 Task: Select Alcohol. Add to cart, from Sonny''s Liquor for 2696 Buckhannan Avenue, Syracuse, New York 13202, Cell Number 315-426-1559, following items : S8. Garden Salad_x000D_
 - 1, Honey Garlic Chicken Wings_x000D_
 - 1, Egg Drop with Mushroom Soup_x000D_
 - 1, Sapporo (355ml)_x000D_
 - 4, General Tao Chicken_x000D_
 - 1
Action: Mouse moved to (484, 125)
Screenshot: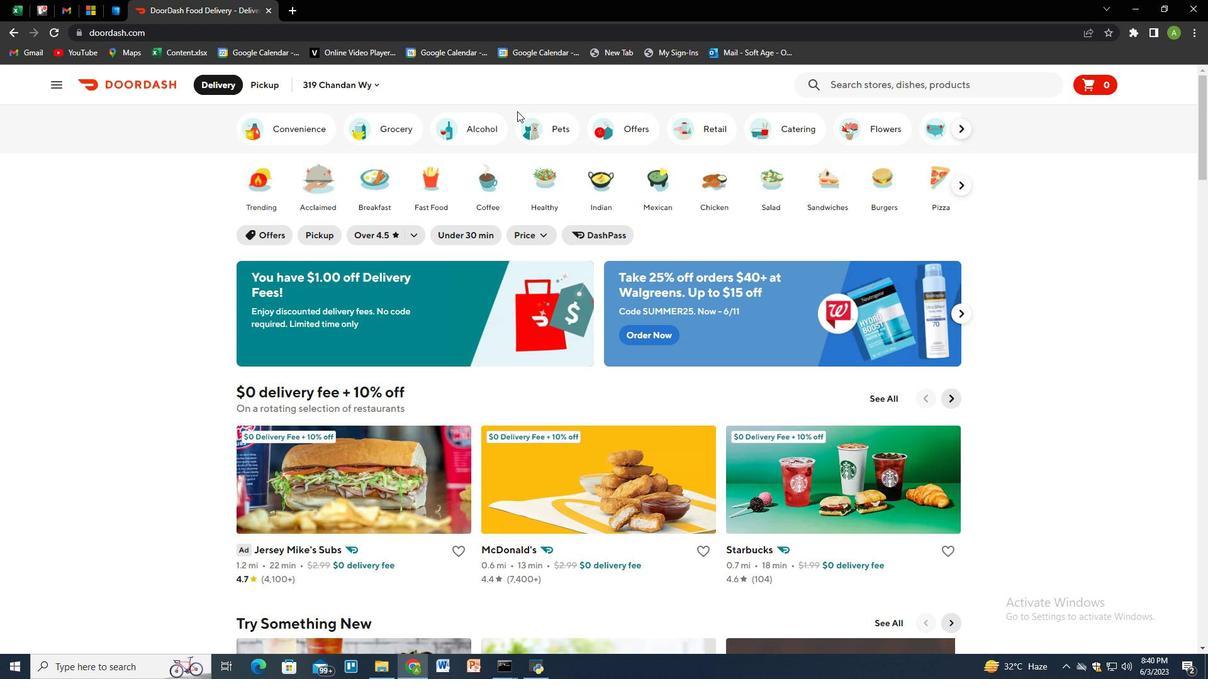 
Action: Mouse pressed left at (484, 125)
Screenshot: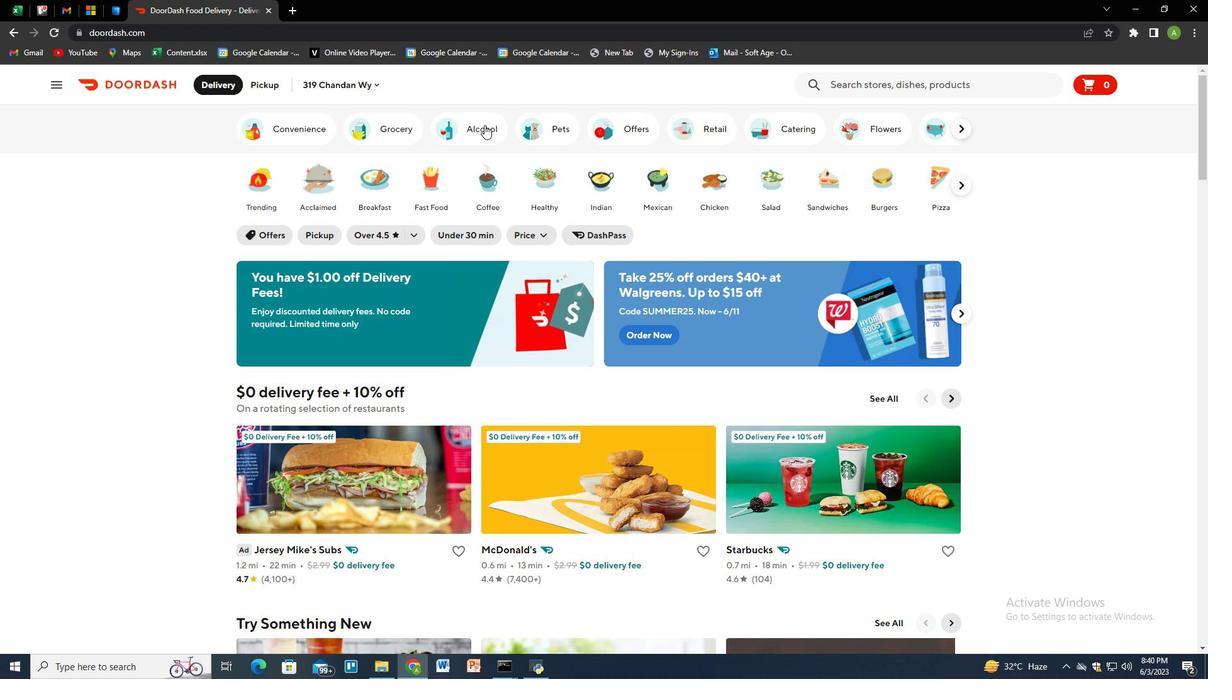 
Action: Mouse moved to (869, 86)
Screenshot: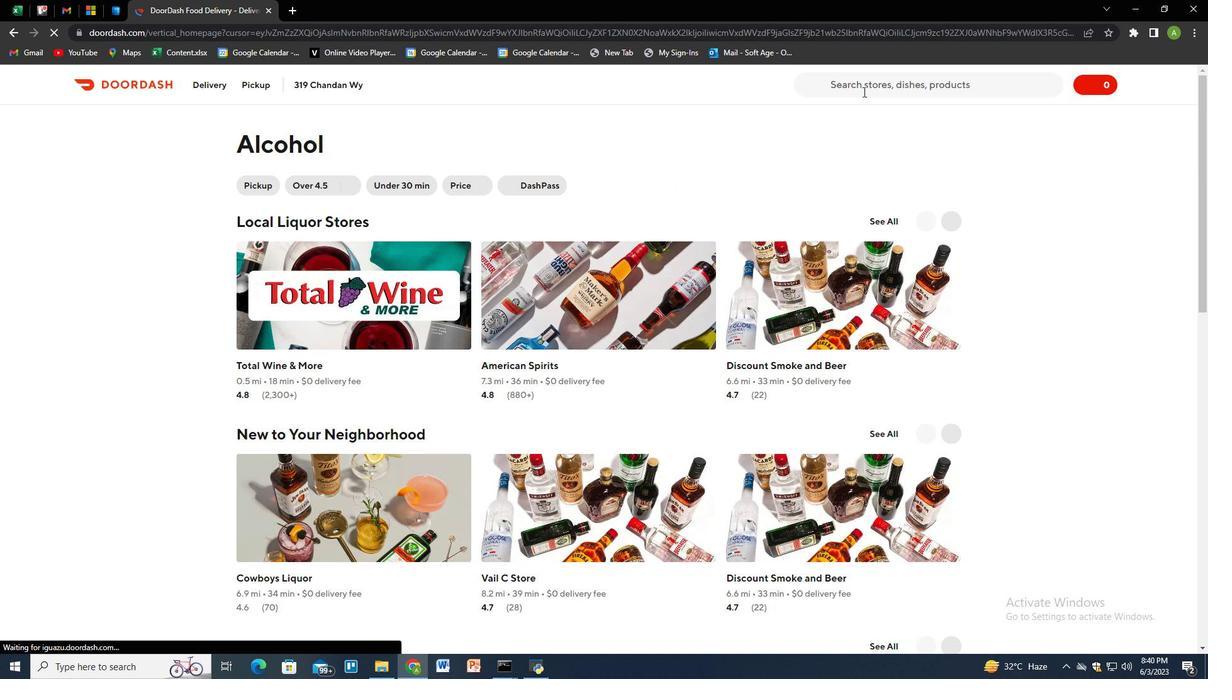 
Action: Mouse pressed left at (869, 86)
Screenshot: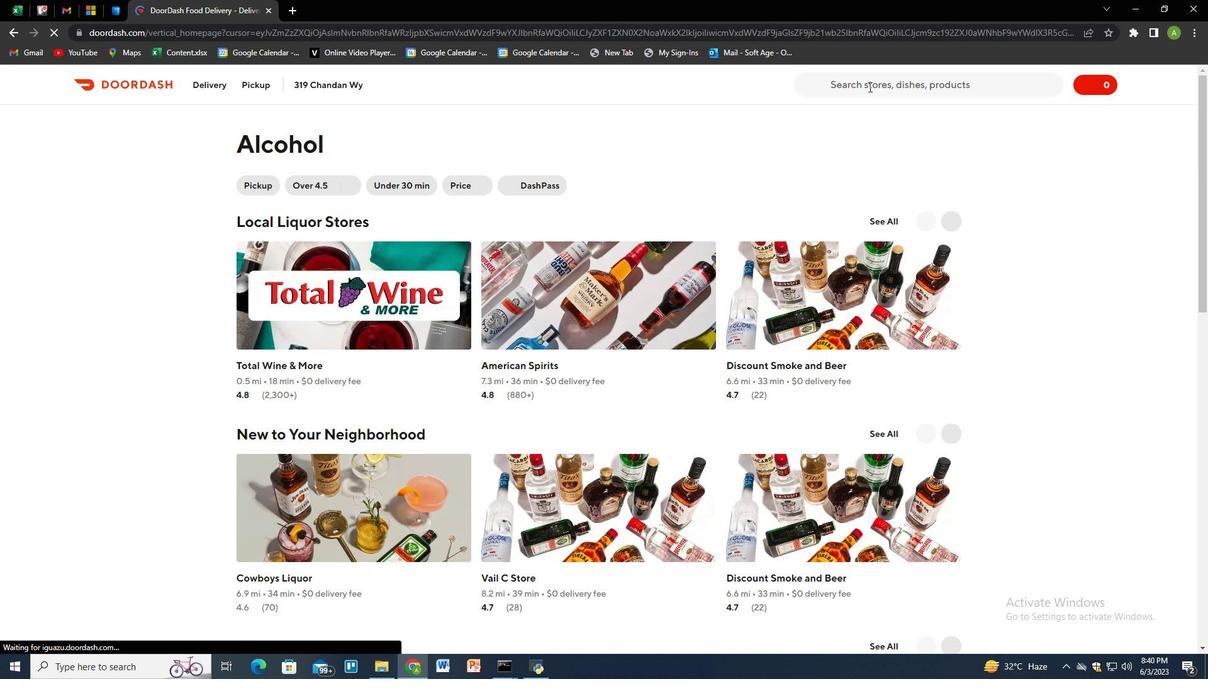 
Action: Key pressed sonny<Key.shift_r>"s<Key.space>liquor
Screenshot: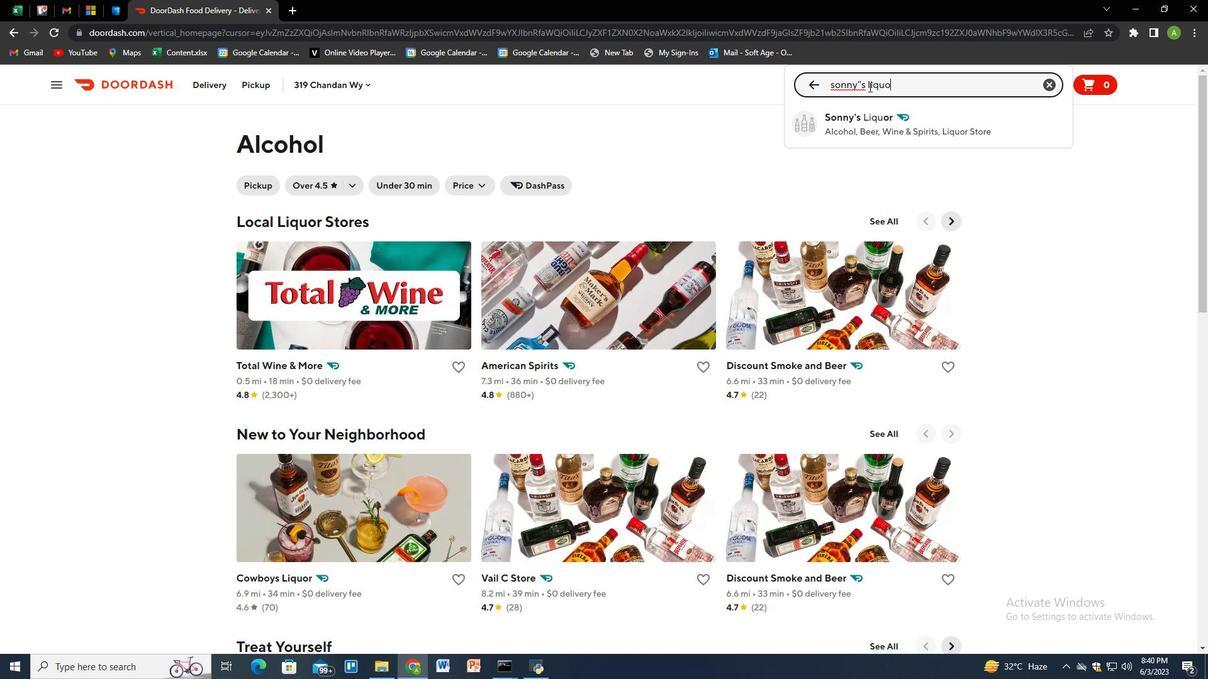 
Action: Mouse moved to (881, 137)
Screenshot: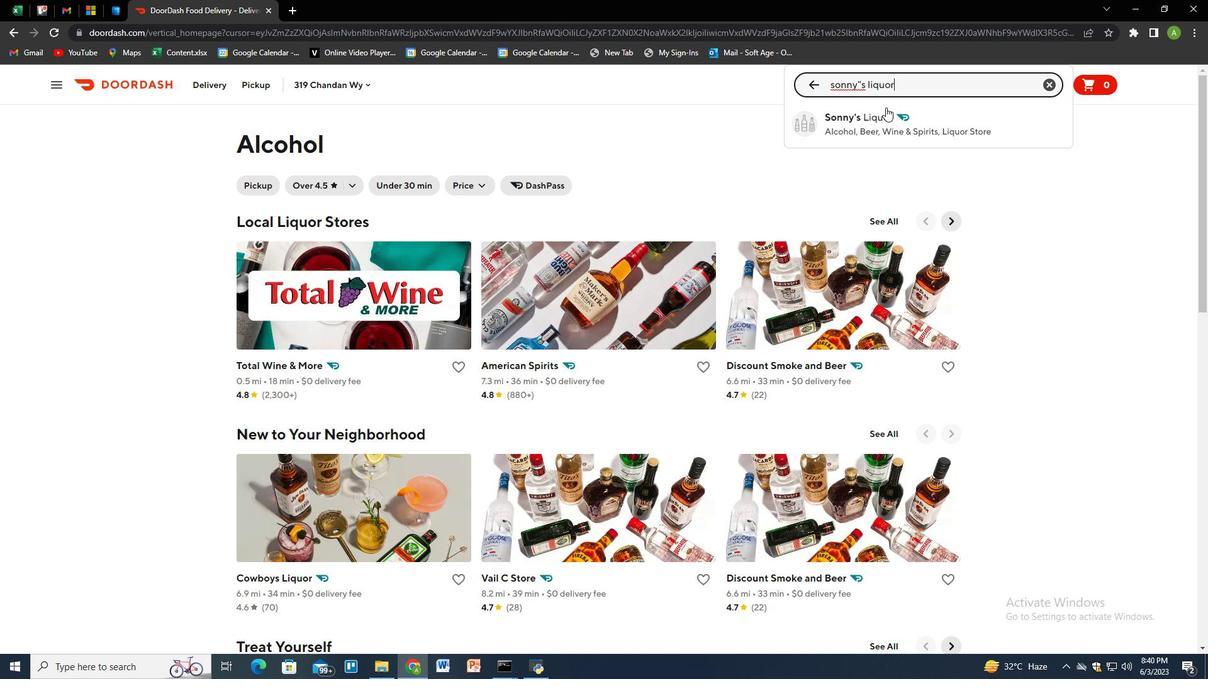 
Action: Mouse pressed left at (881, 137)
Screenshot: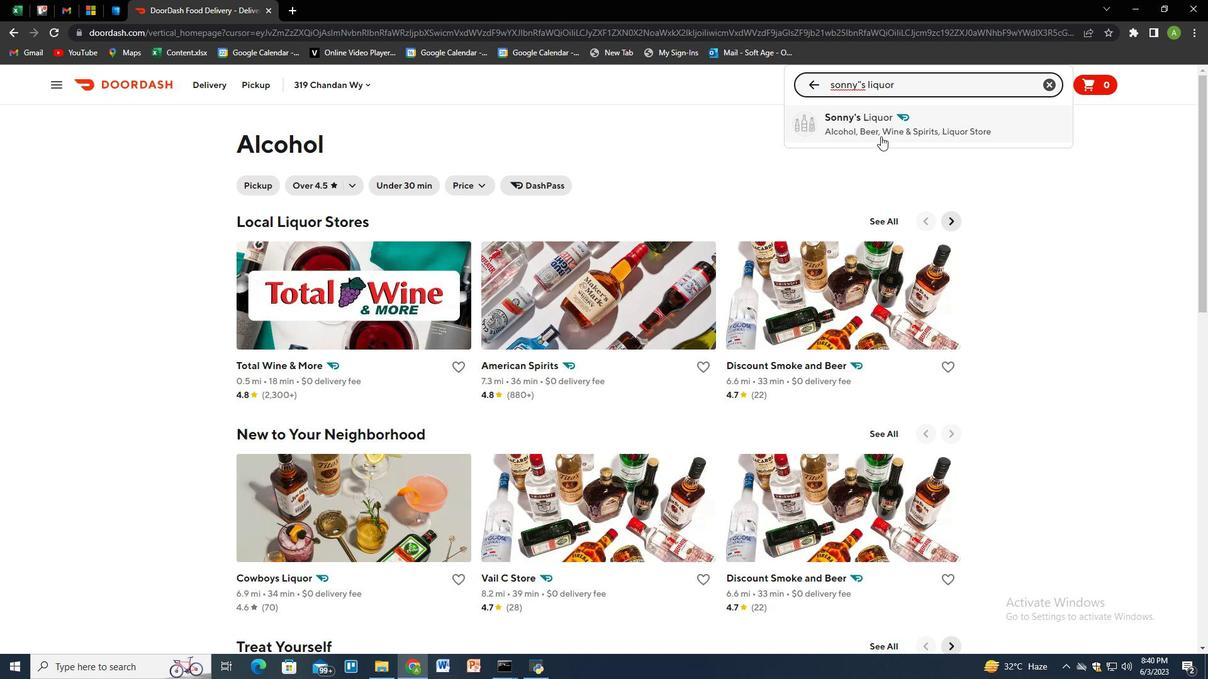 
Action: Mouse moved to (266, 79)
Screenshot: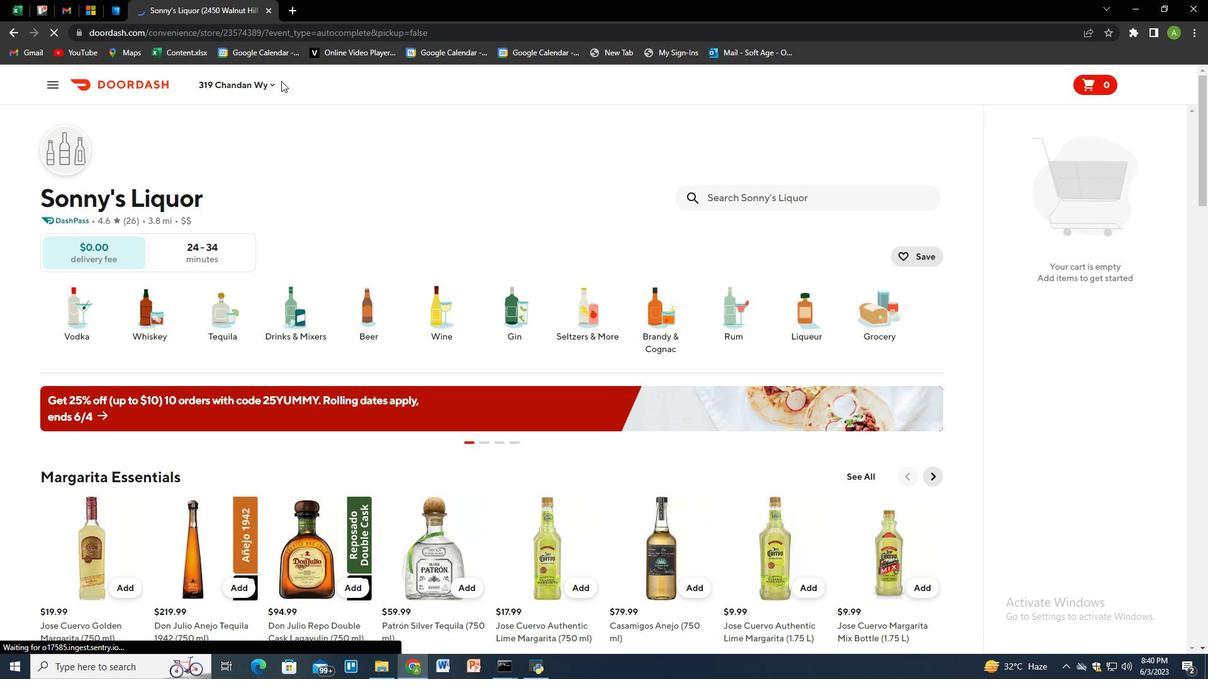 
Action: Mouse pressed left at (266, 79)
Screenshot: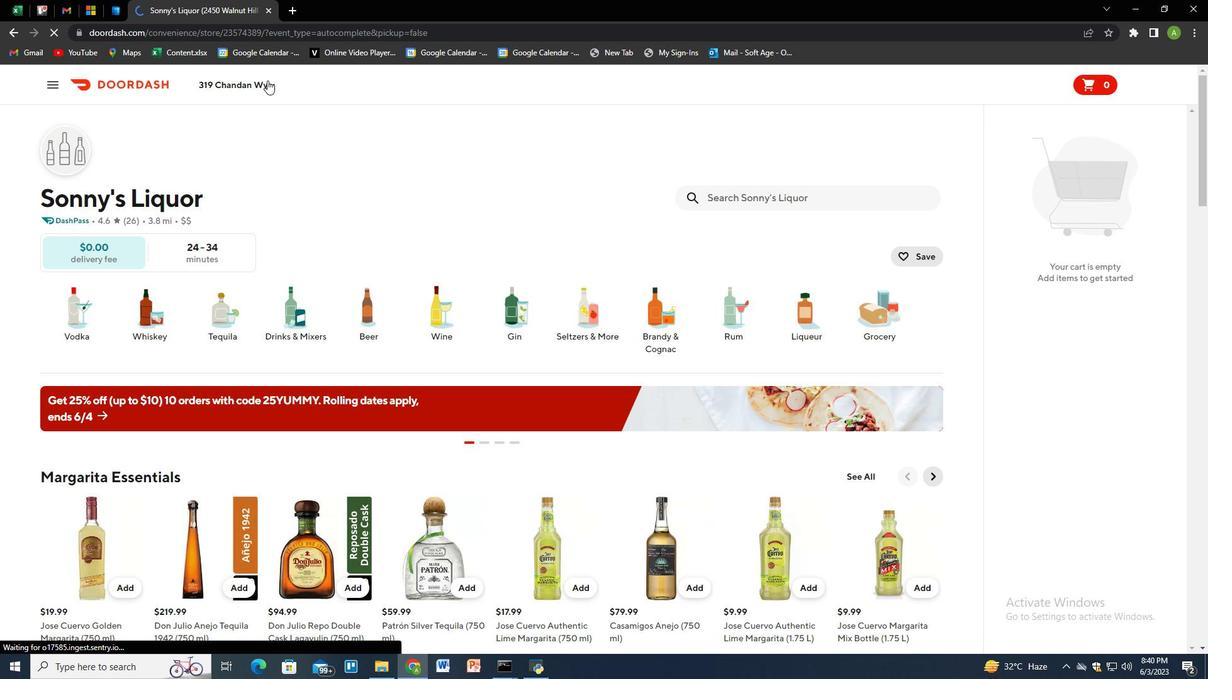 
Action: Mouse moved to (254, 136)
Screenshot: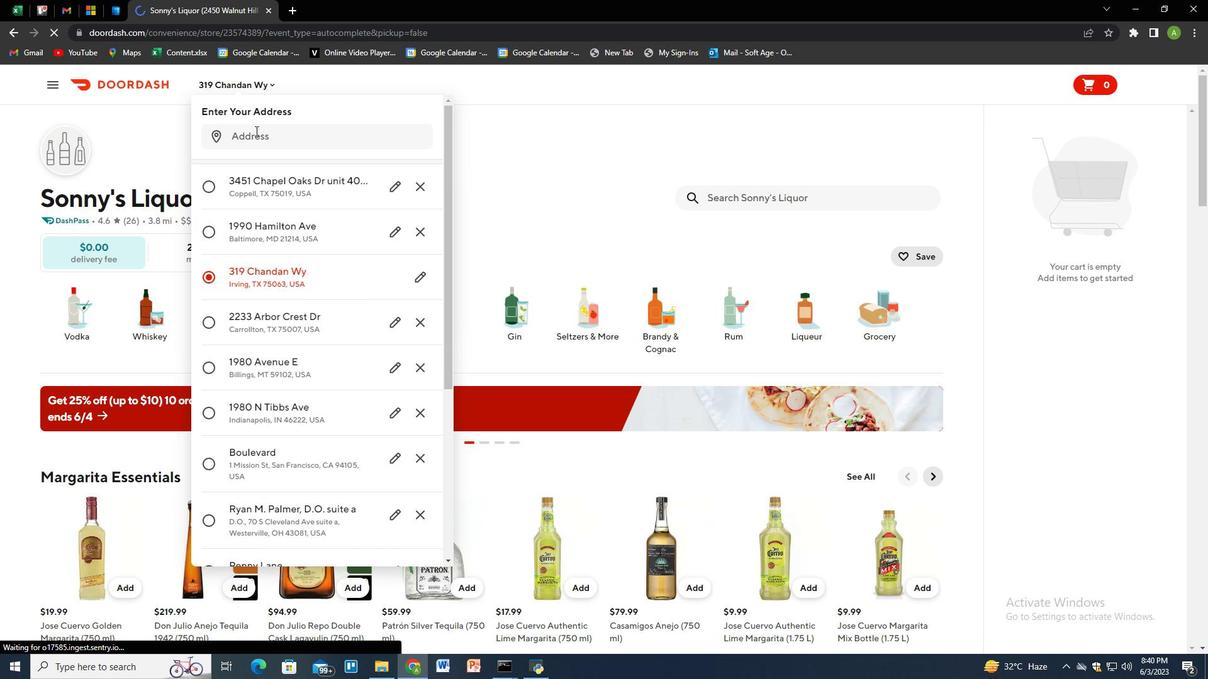 
Action: Mouse pressed left at (254, 136)
Screenshot: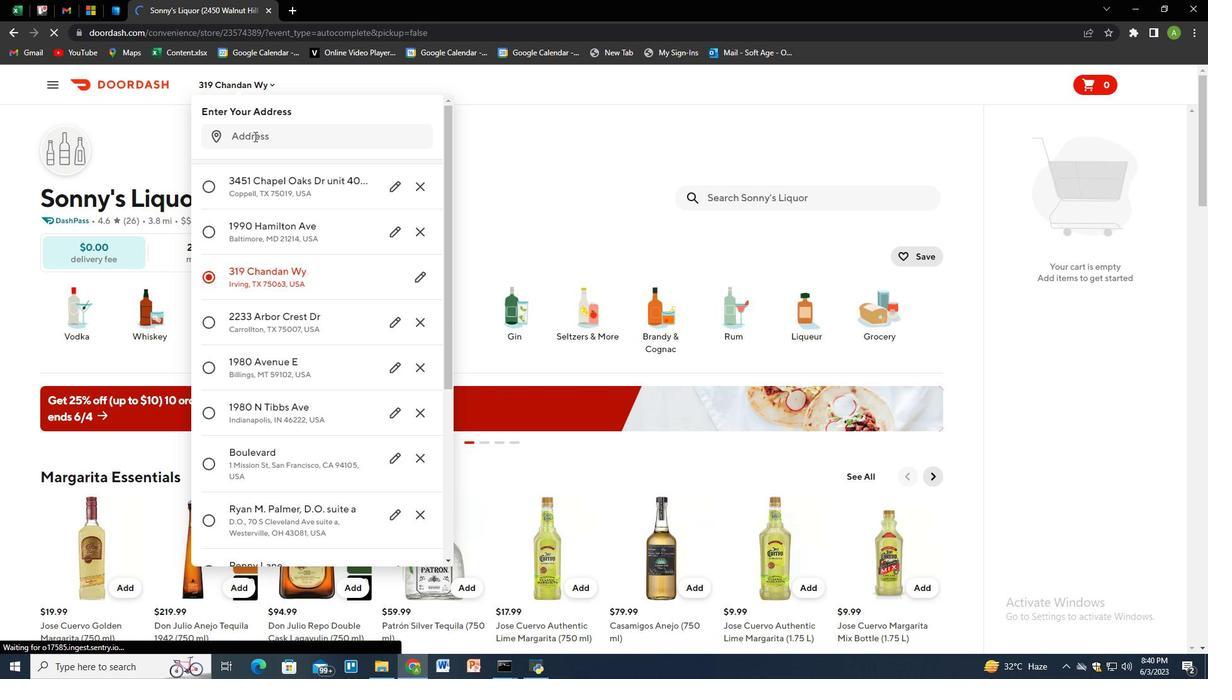 
Action: Mouse moved to (251, 74)
Screenshot: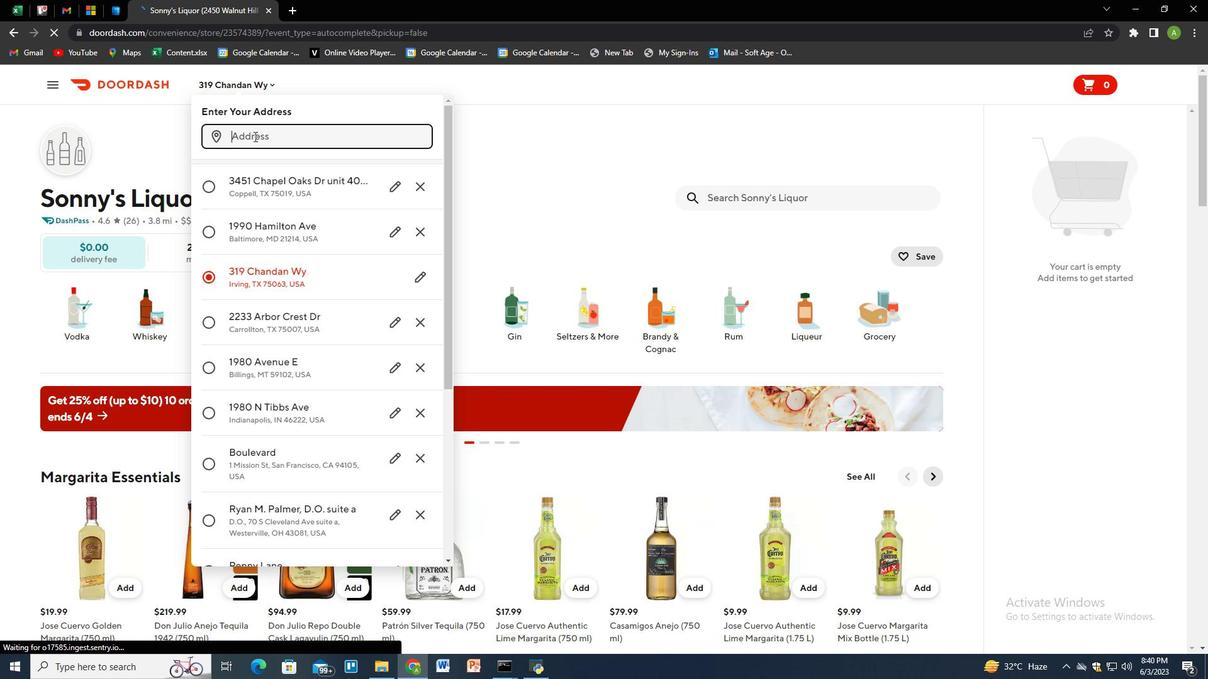 
Action: Key pressed 2696<Key.space>buckhannan<Key.space>avenue,<Key.space>syracuse<Key.space><Key.backspace>,<Key.space>new<Key.space>york<Key.space>13202<Key.enter>
Screenshot: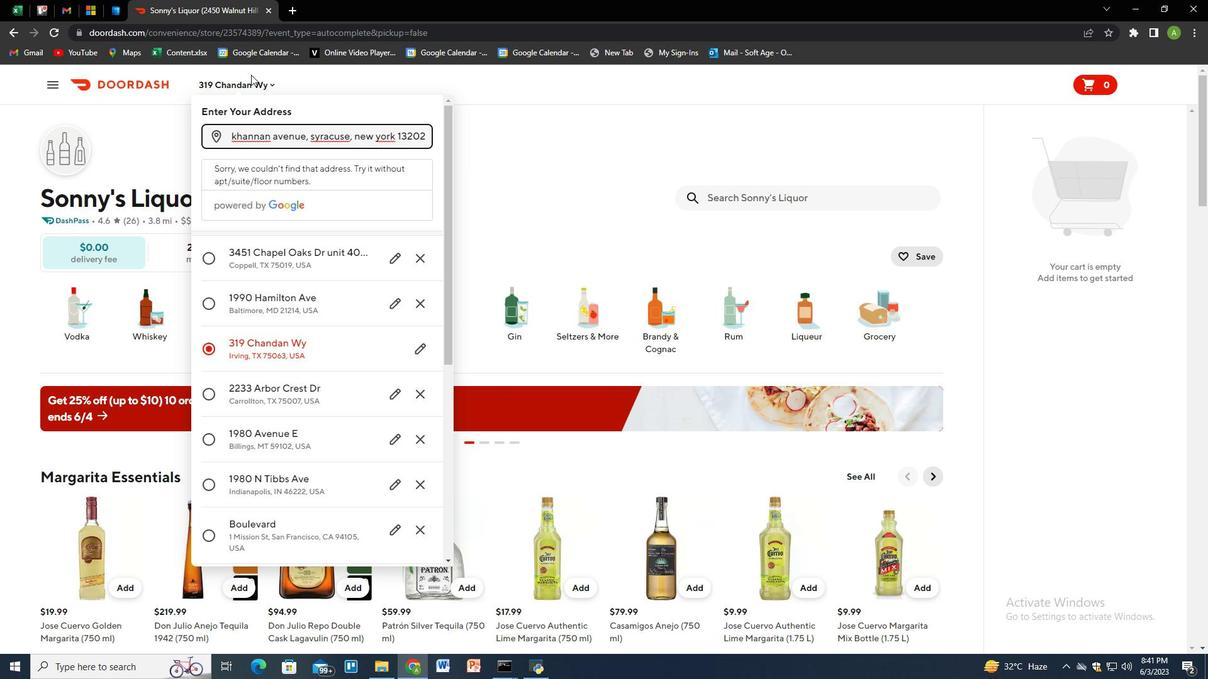 
Action: Mouse moved to (392, 477)
Screenshot: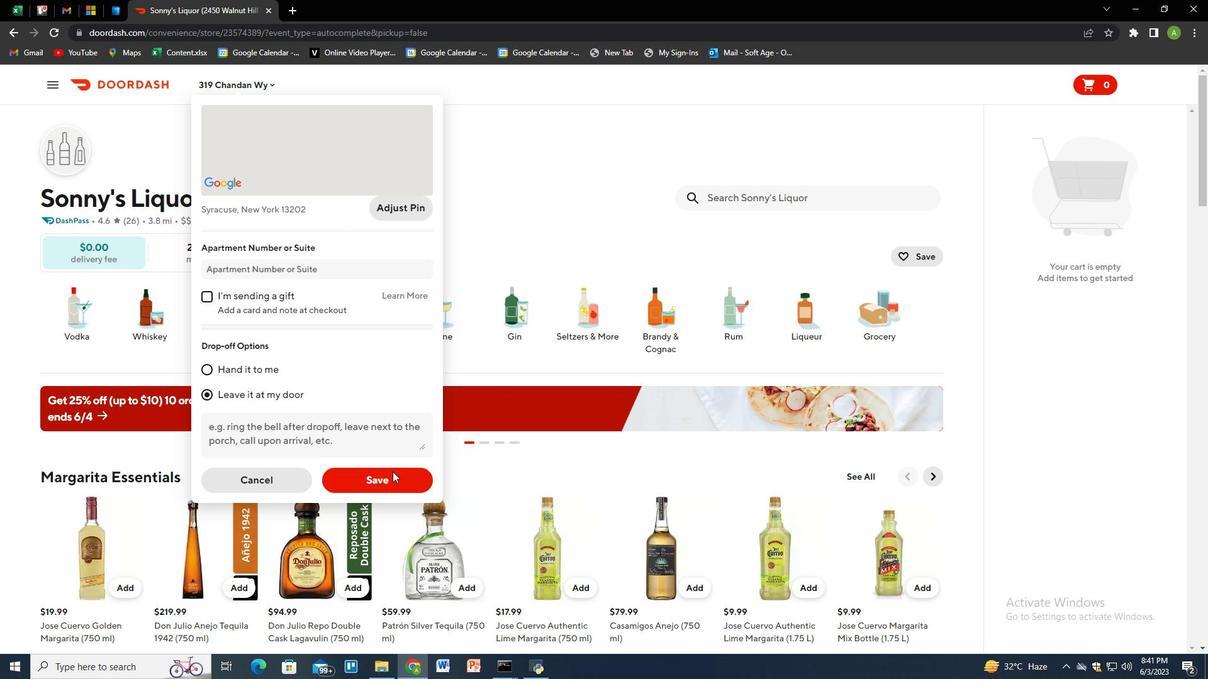 
Action: Mouse pressed left at (392, 477)
Screenshot: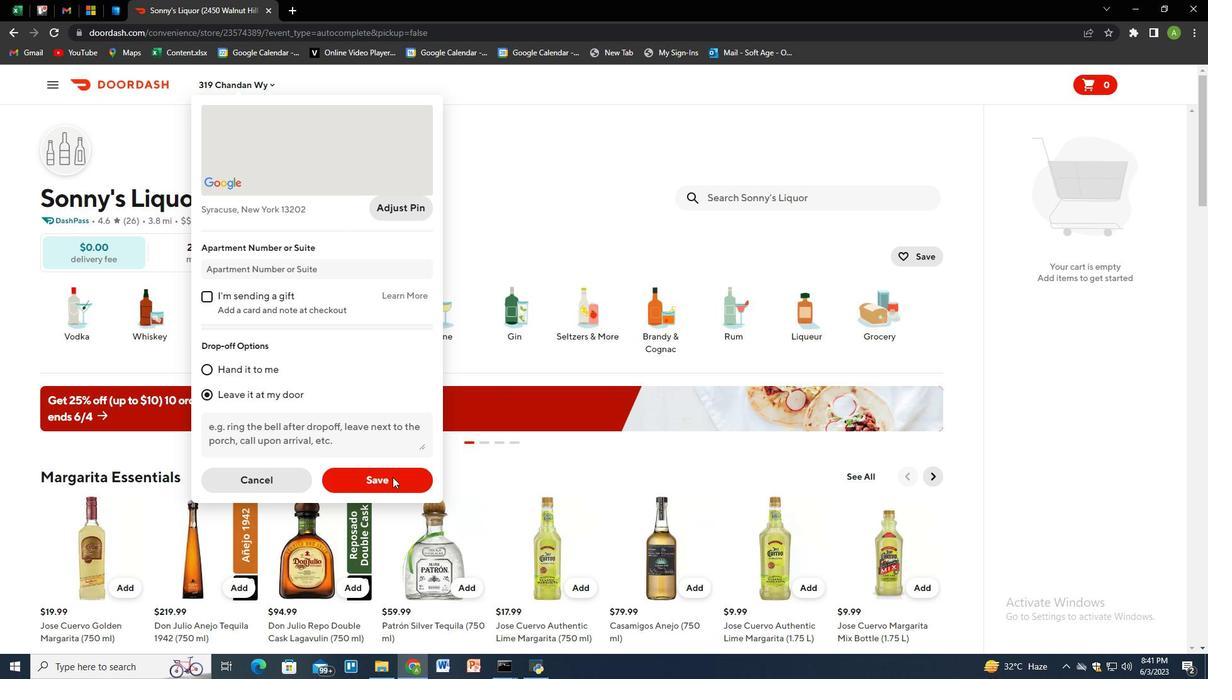 
Action: Mouse moved to (723, 192)
Screenshot: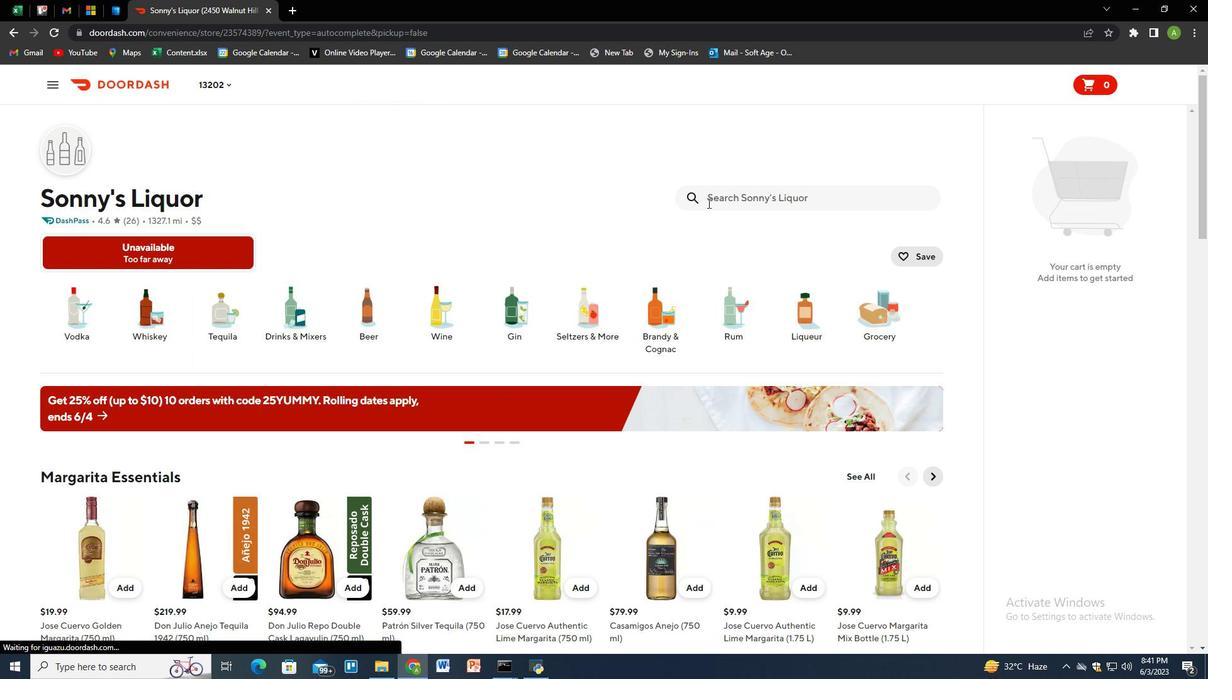 
Action: Mouse pressed left at (723, 192)
Screenshot: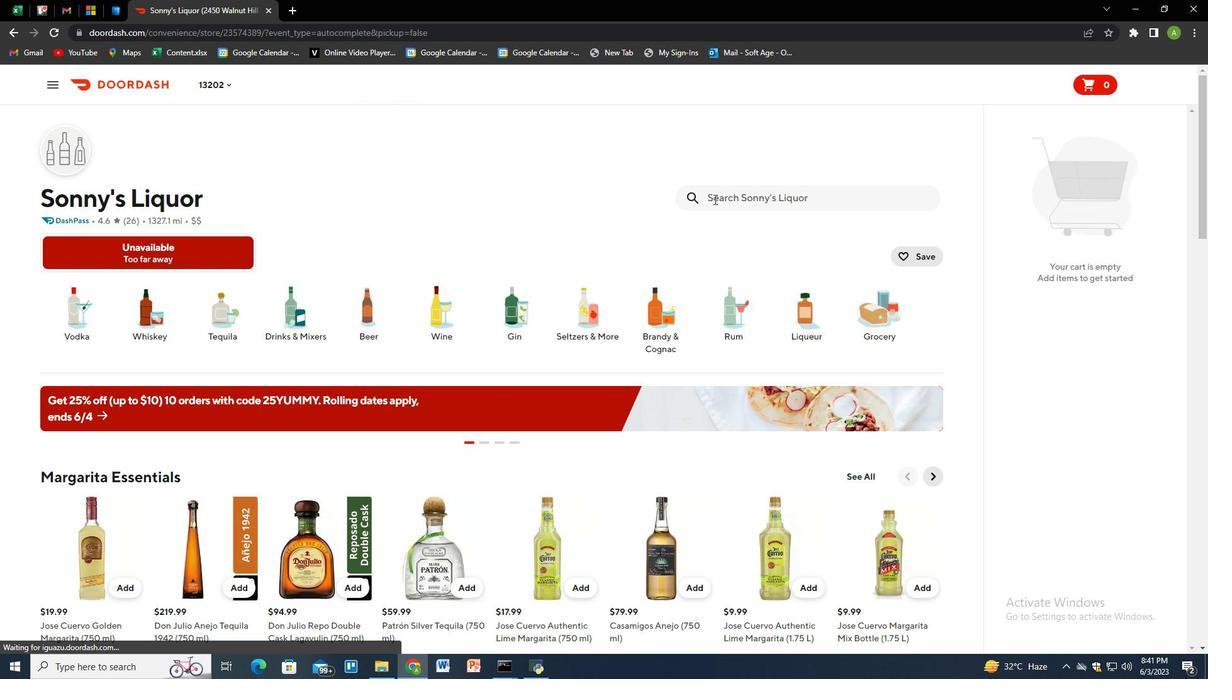 
Action: Key pressed s8.<Key.space>garden<Key.space>salad<Key.enter>
Screenshot: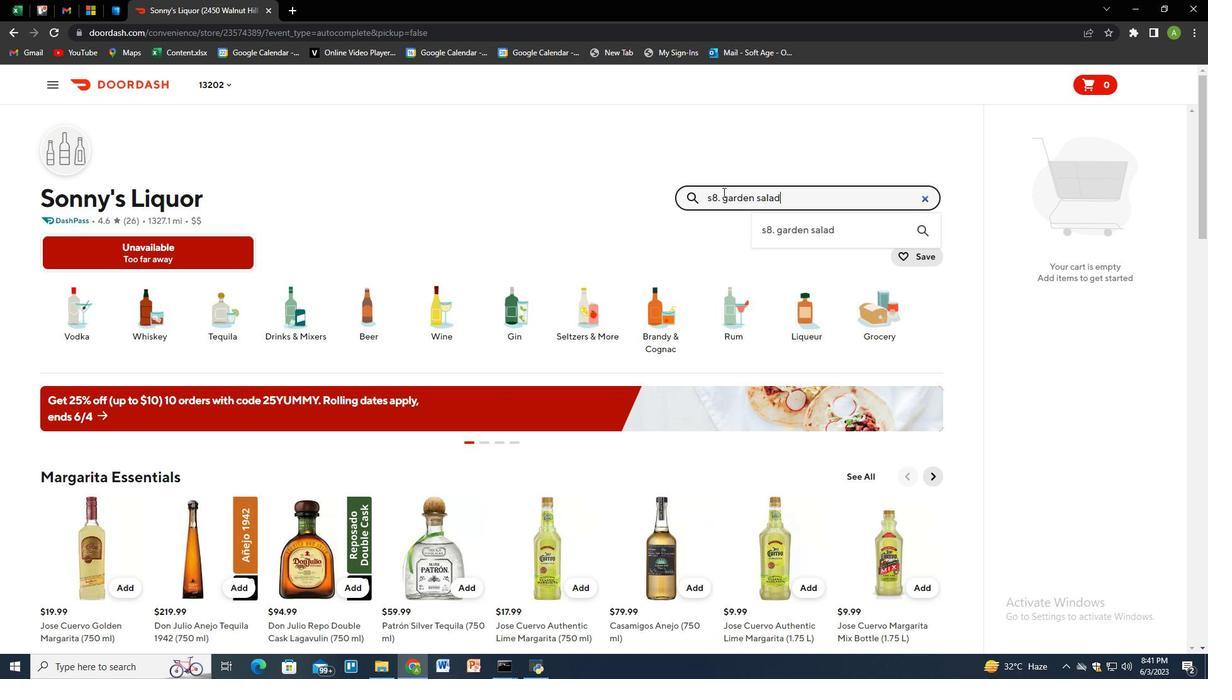 
Action: Mouse moved to (752, 167)
Screenshot: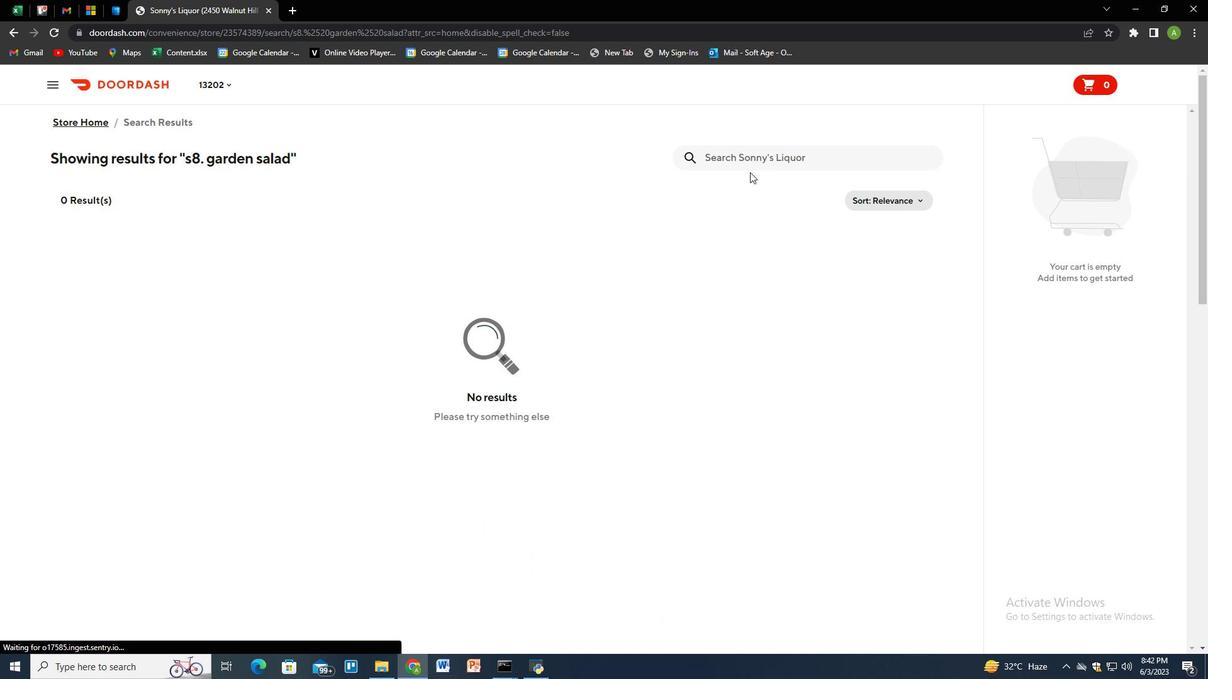 
Action: Mouse pressed left at (752, 167)
Screenshot: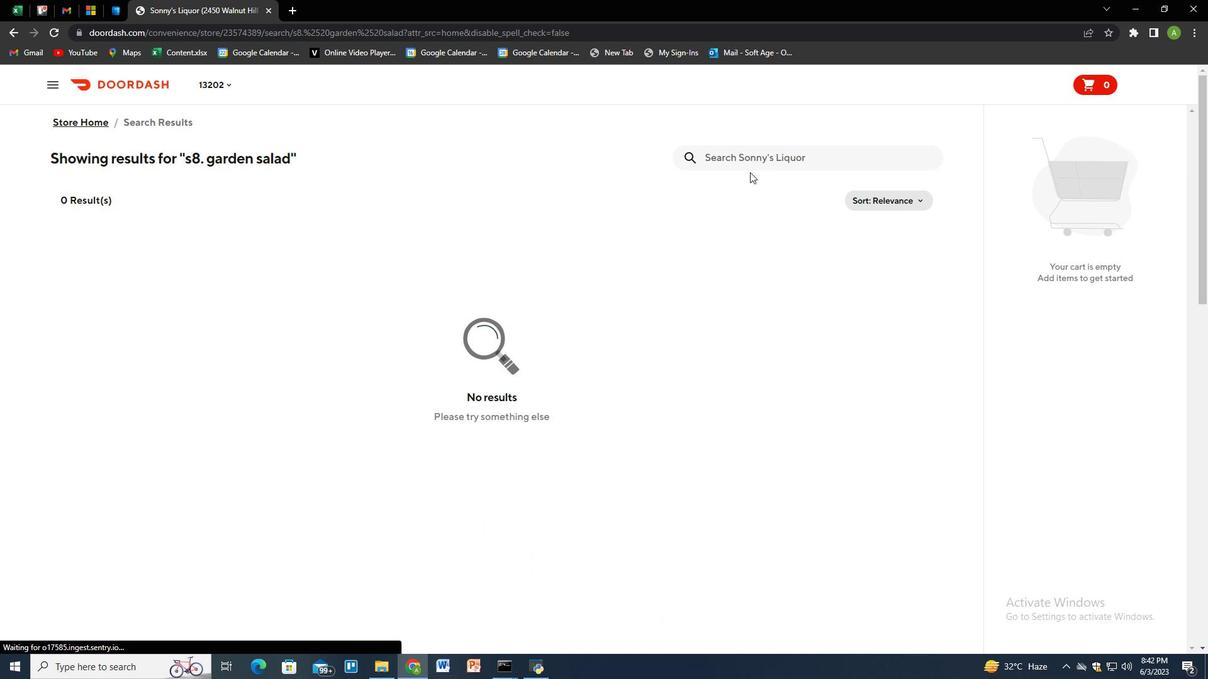 
Action: Key pressed honet<Key.backspace>y<Key.space>garlic<Key.space>chicken<Key.space>wings<Key.enter>
Screenshot: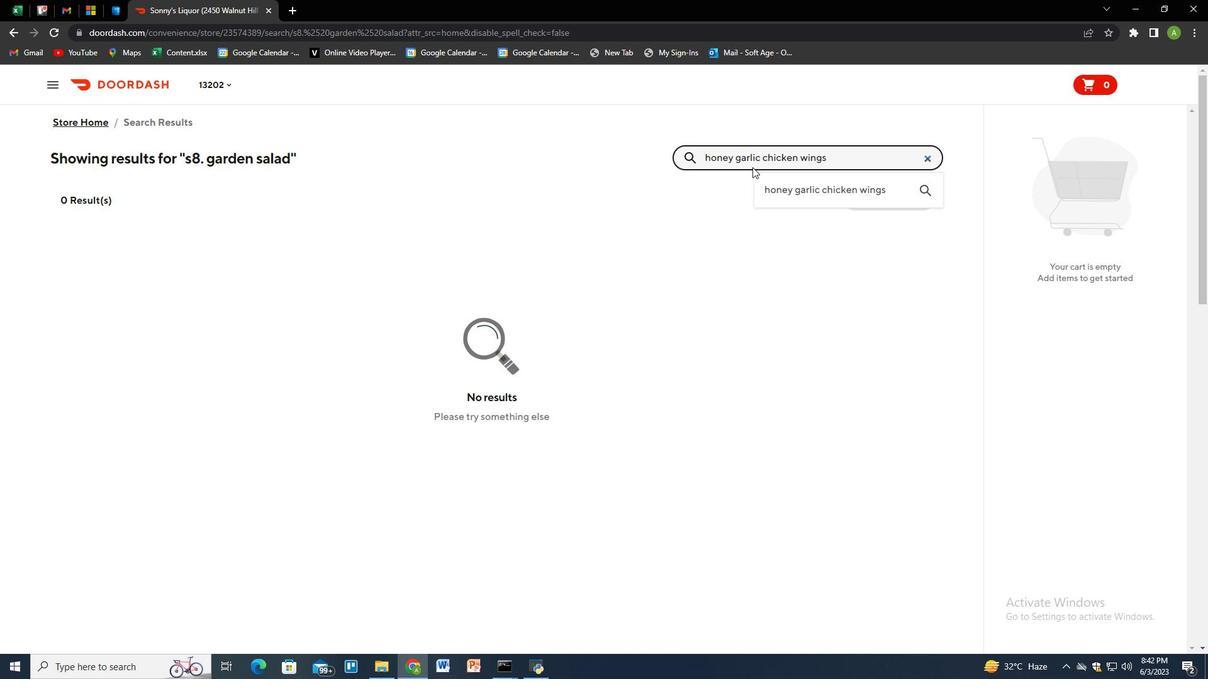 
Action: Mouse moved to (815, 152)
Screenshot: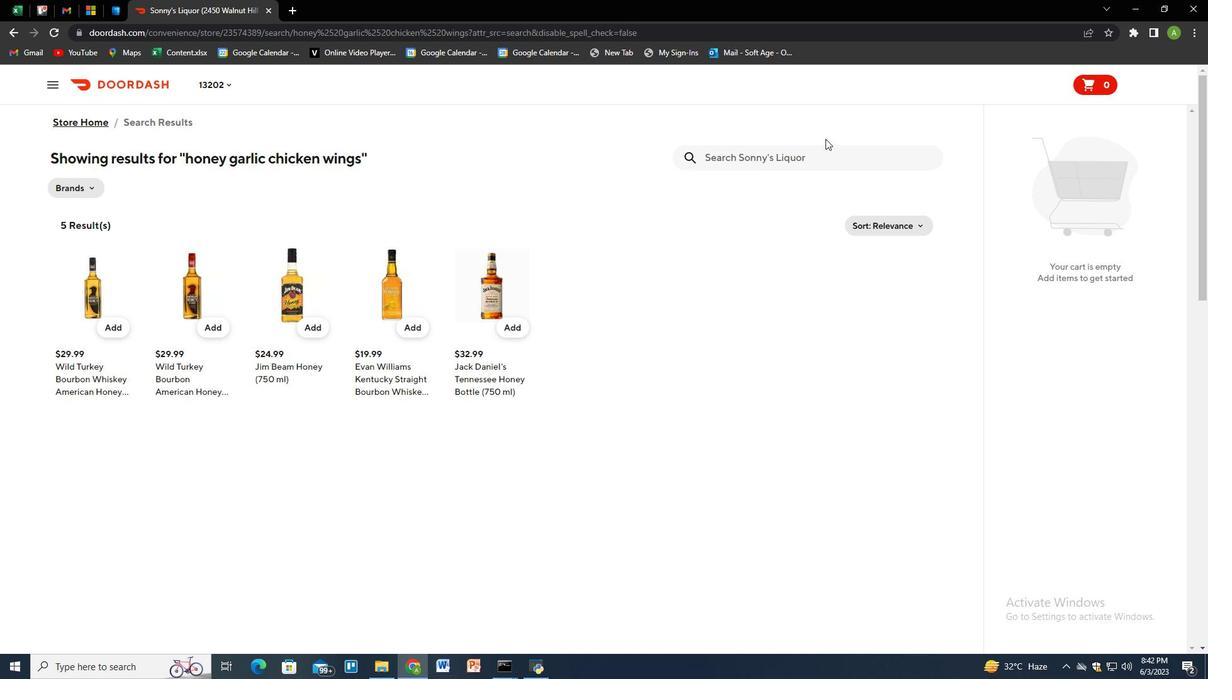 
Action: Mouse pressed left at (815, 152)
Screenshot: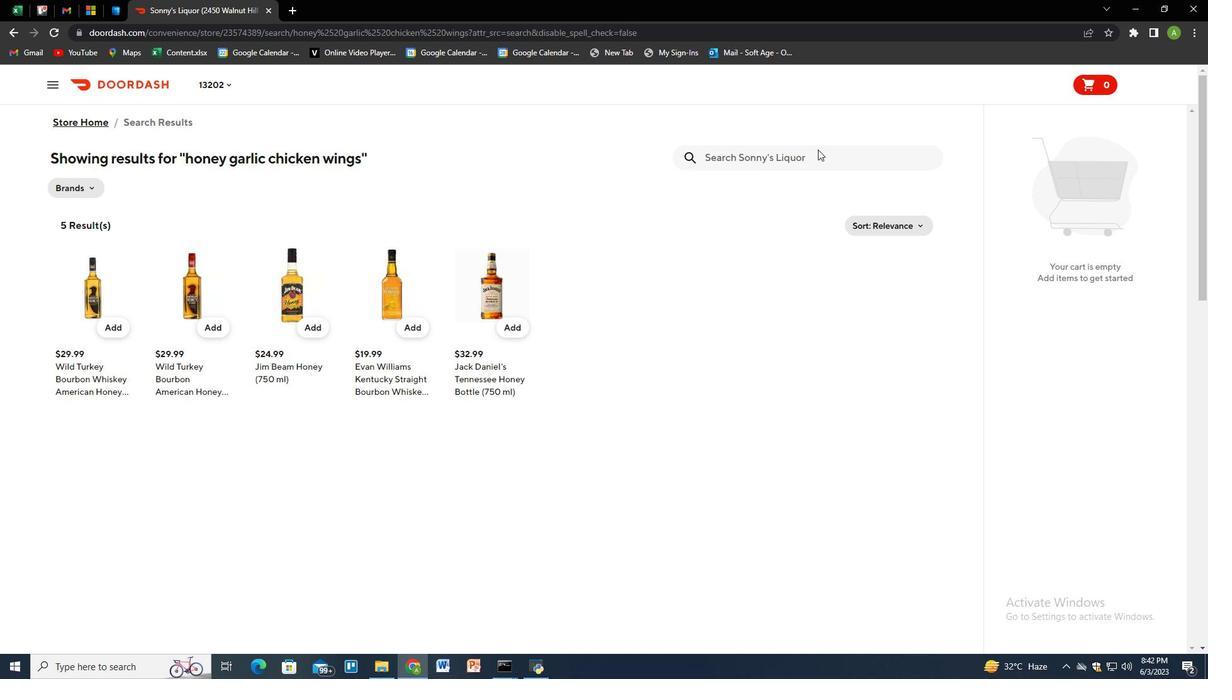 
Action: Key pressed egg<Key.space>drop<Key.space>with<Key.space>mushroom<Key.space>soup<Key.enter>
Screenshot: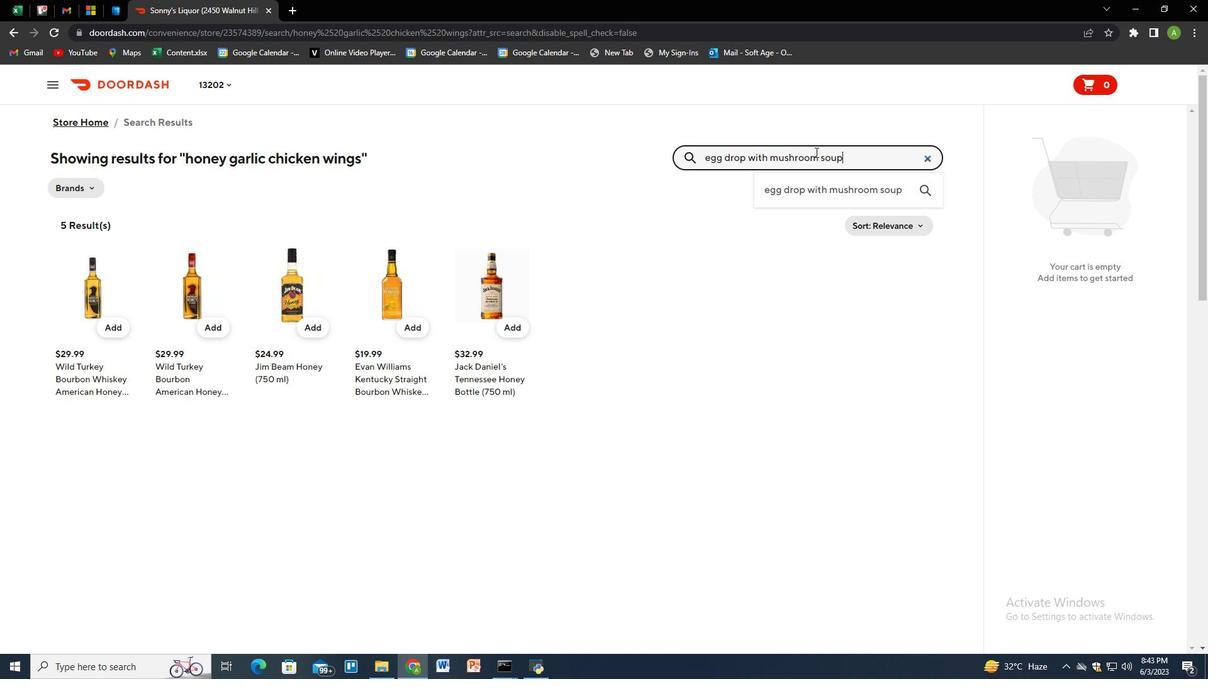
Action: Mouse pressed left at (815, 152)
Screenshot: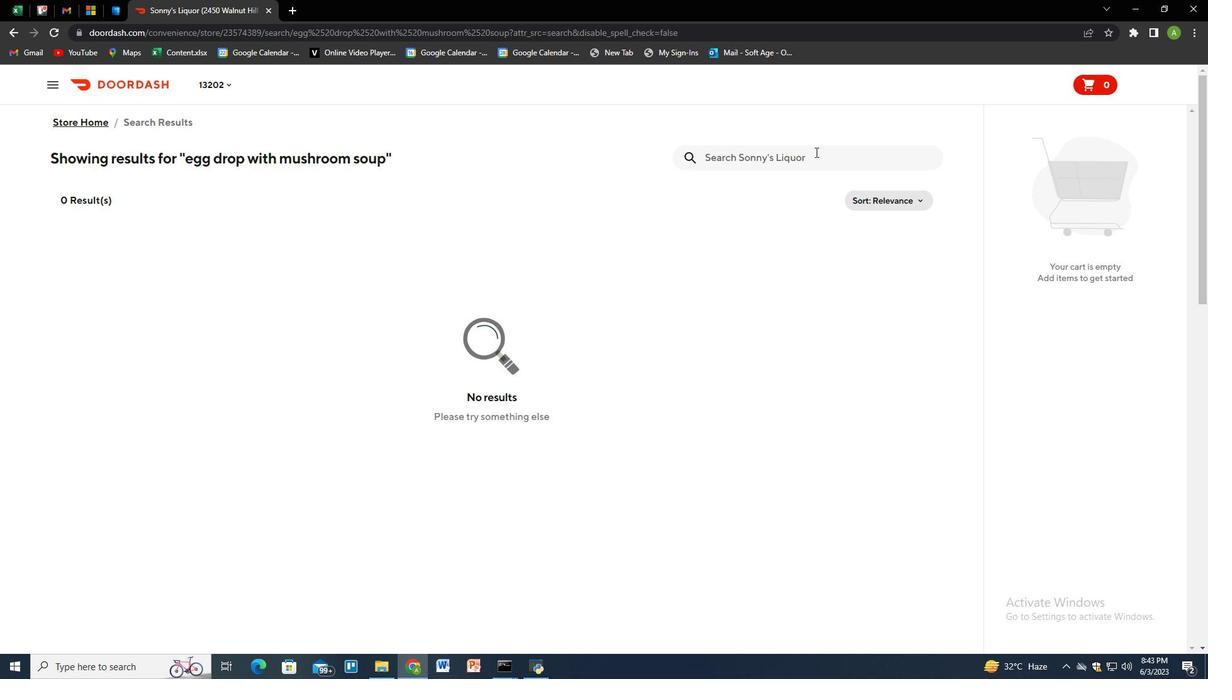 
Action: Key pressed sapporo<Key.space><Key.shift_r>(355ml<Key.shift_r>)<Key.enter>
Screenshot: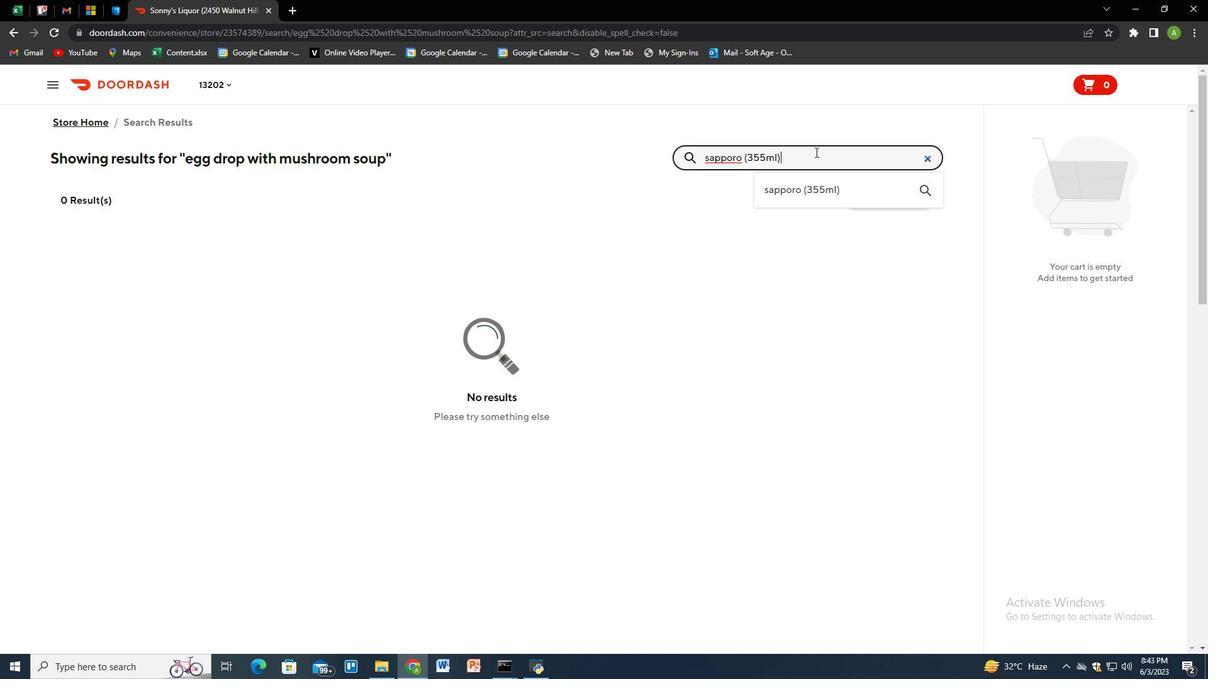 
Action: Mouse moved to (112, 331)
Screenshot: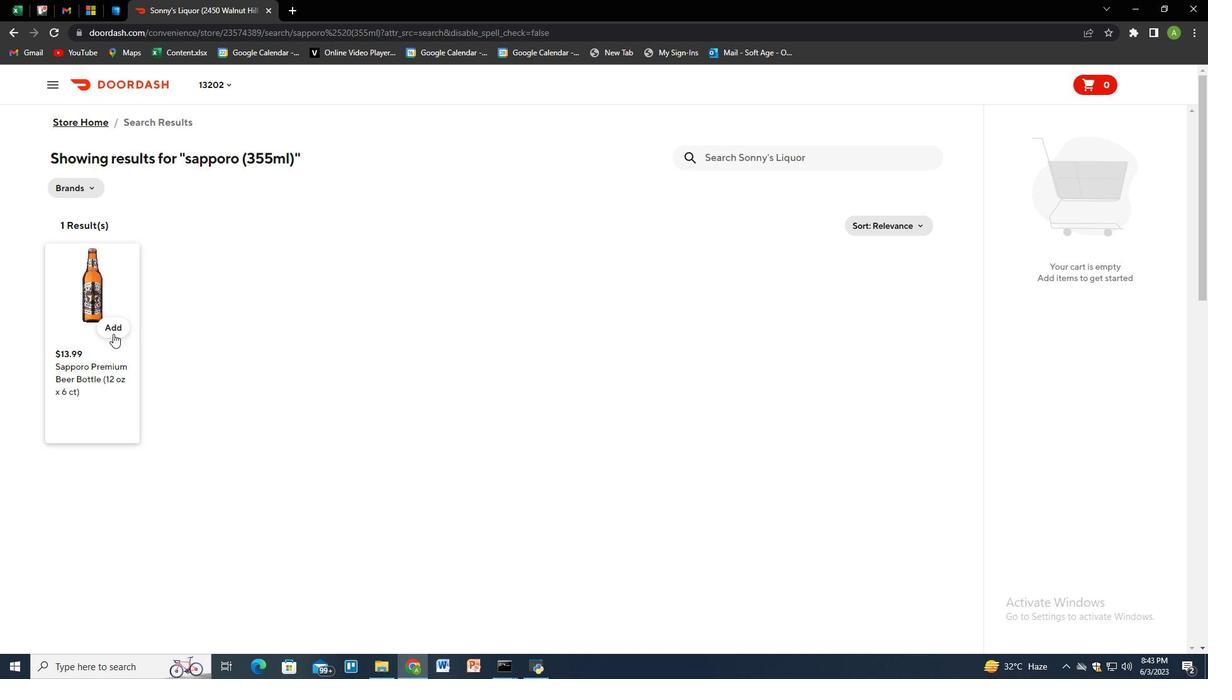 
Action: Mouse pressed left at (112, 331)
Screenshot: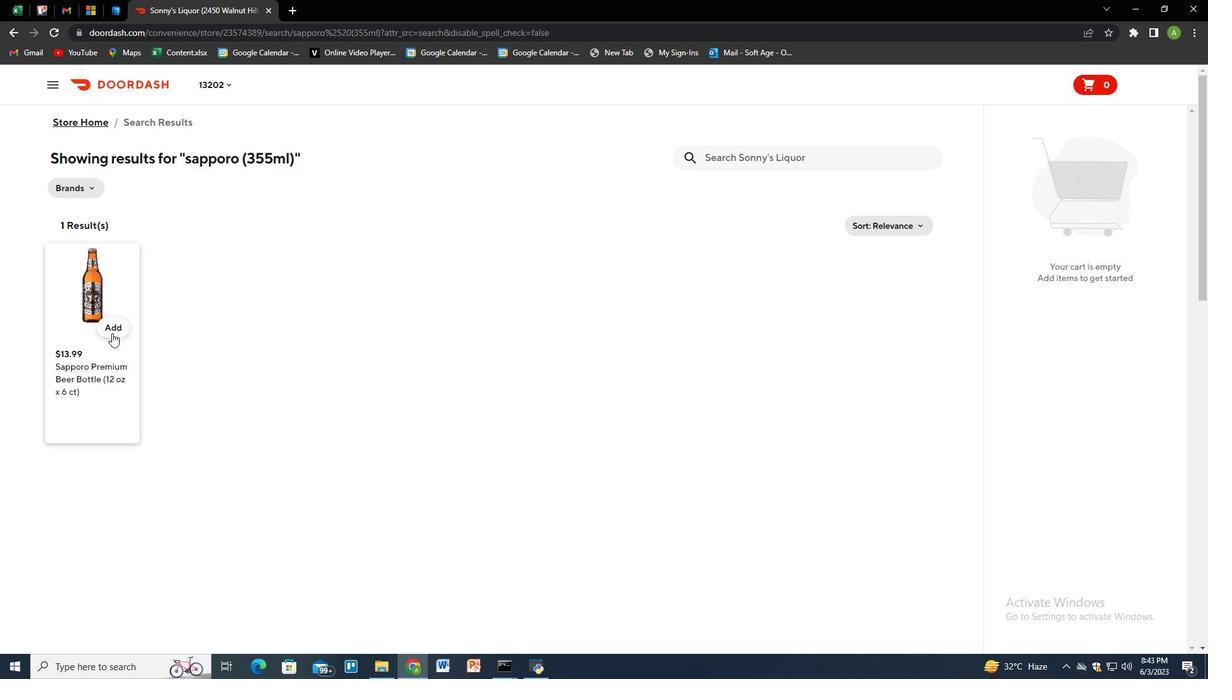 
Action: Mouse moved to (1161, 220)
Screenshot: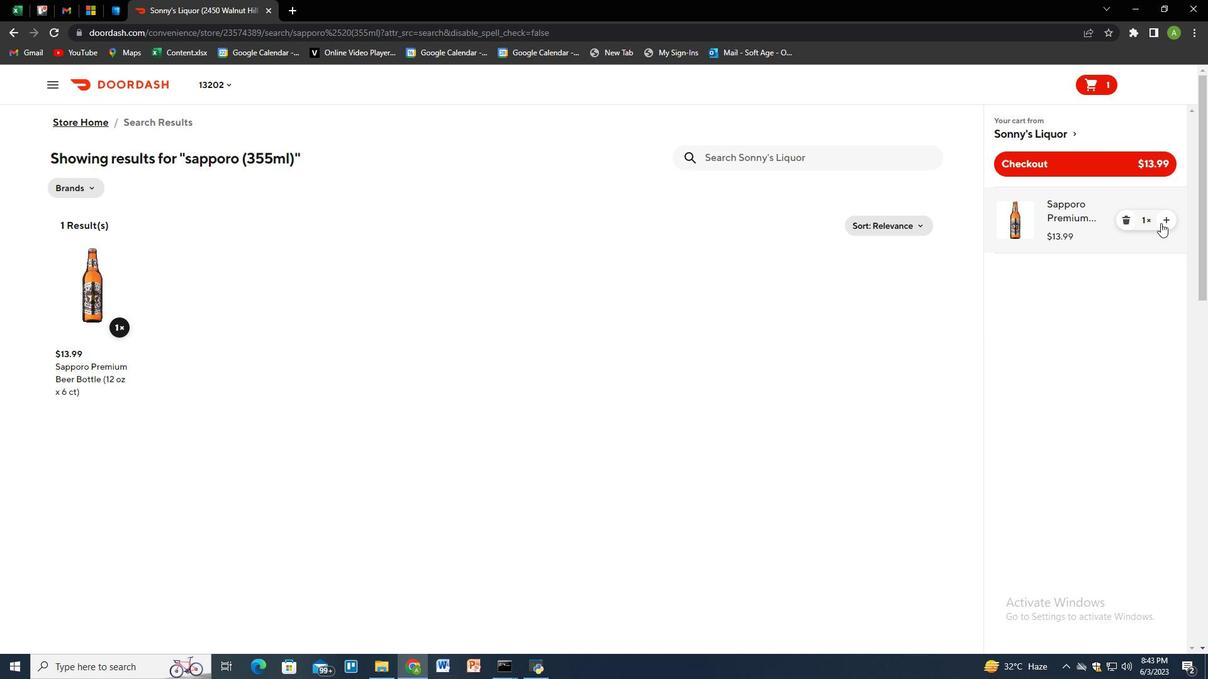 
Action: Mouse pressed left at (1161, 220)
Screenshot: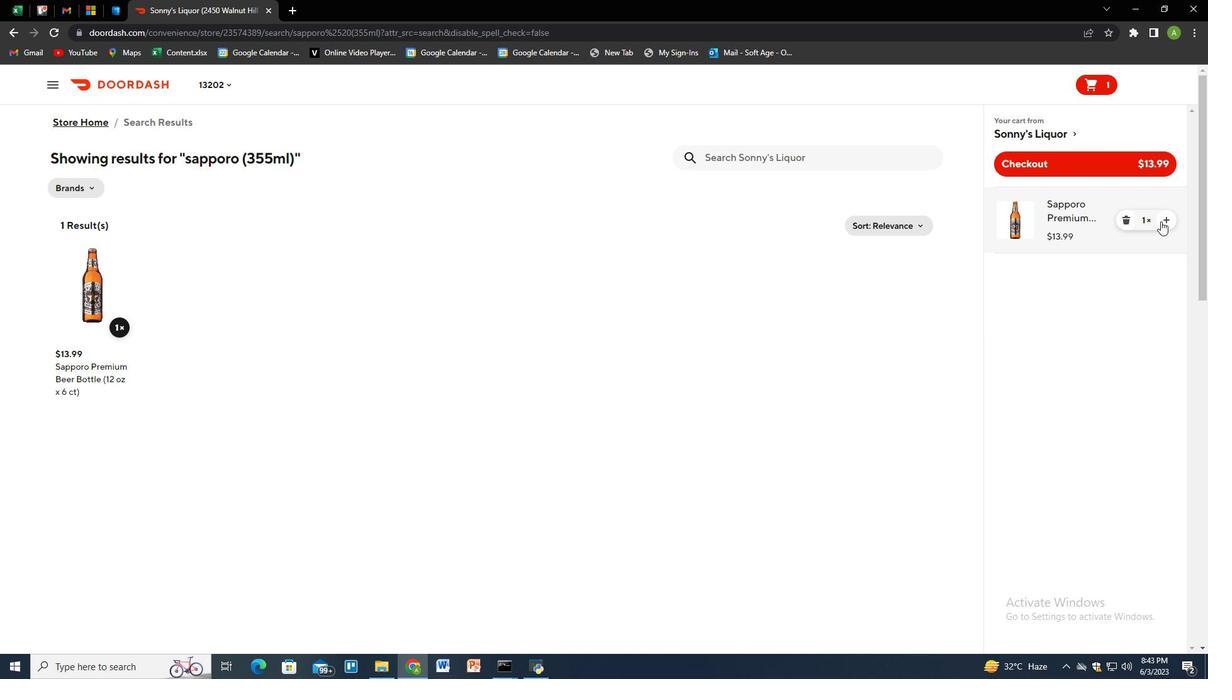 
Action: Mouse pressed left at (1161, 220)
Screenshot: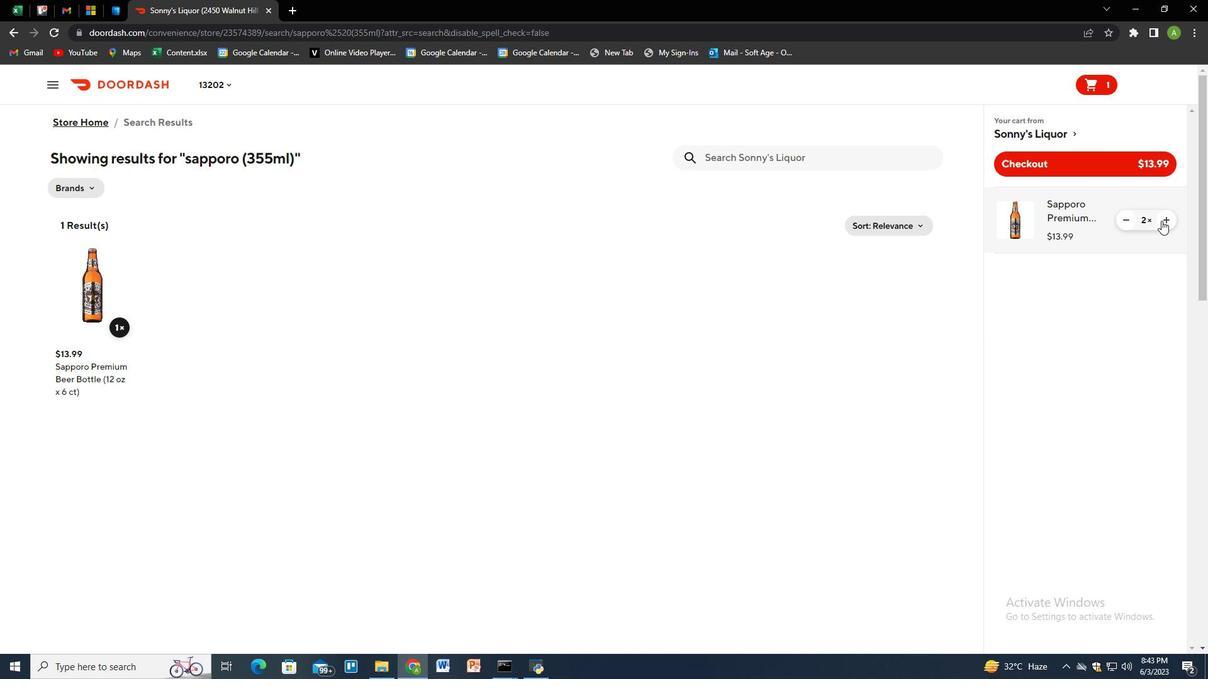 
Action: Mouse pressed left at (1161, 220)
Screenshot: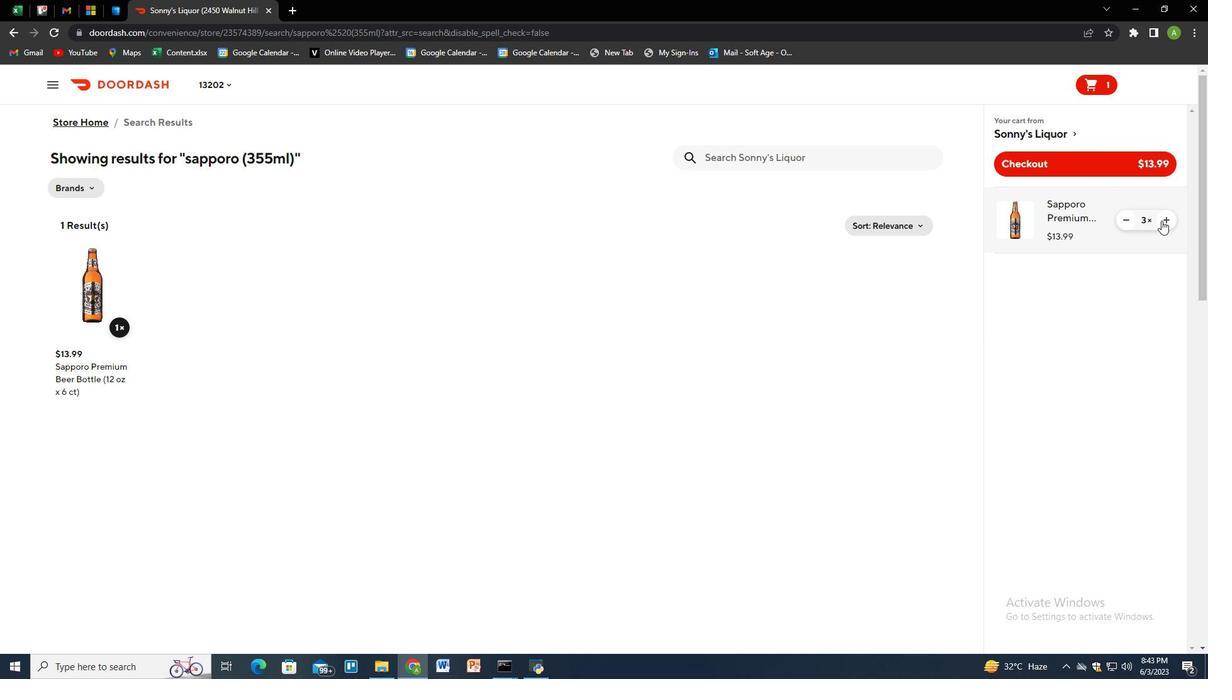 
Action: Mouse moved to (828, 166)
Screenshot: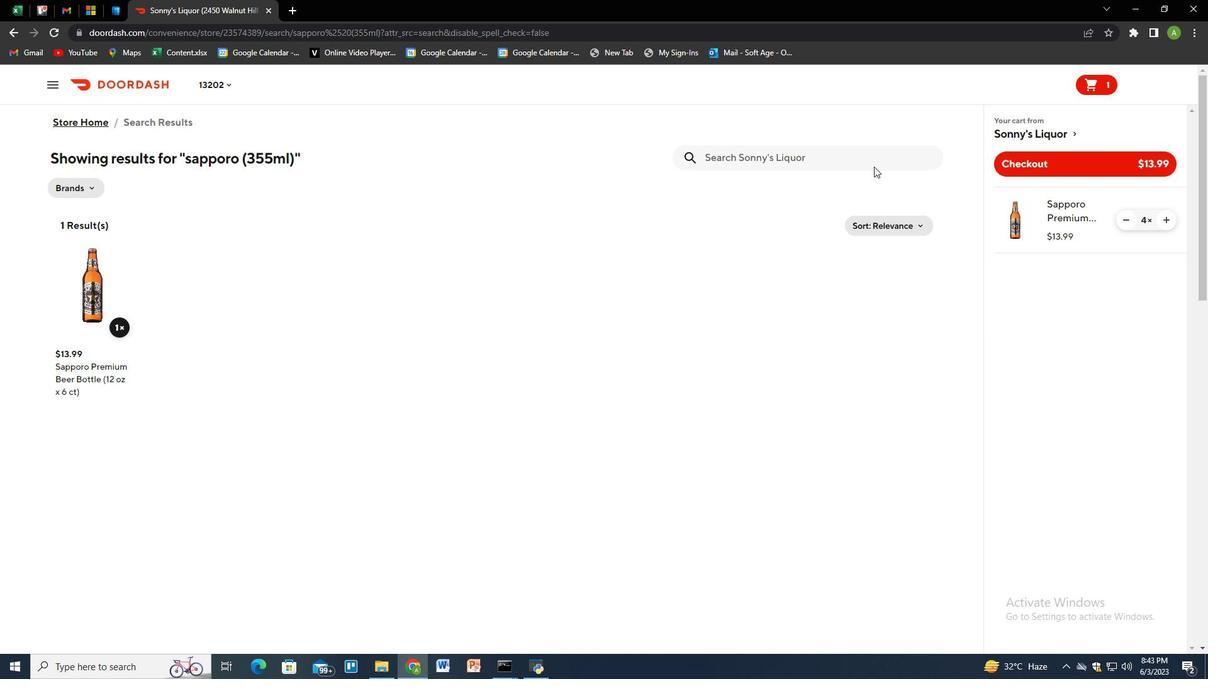 
Action: Mouse pressed left at (828, 166)
Screenshot: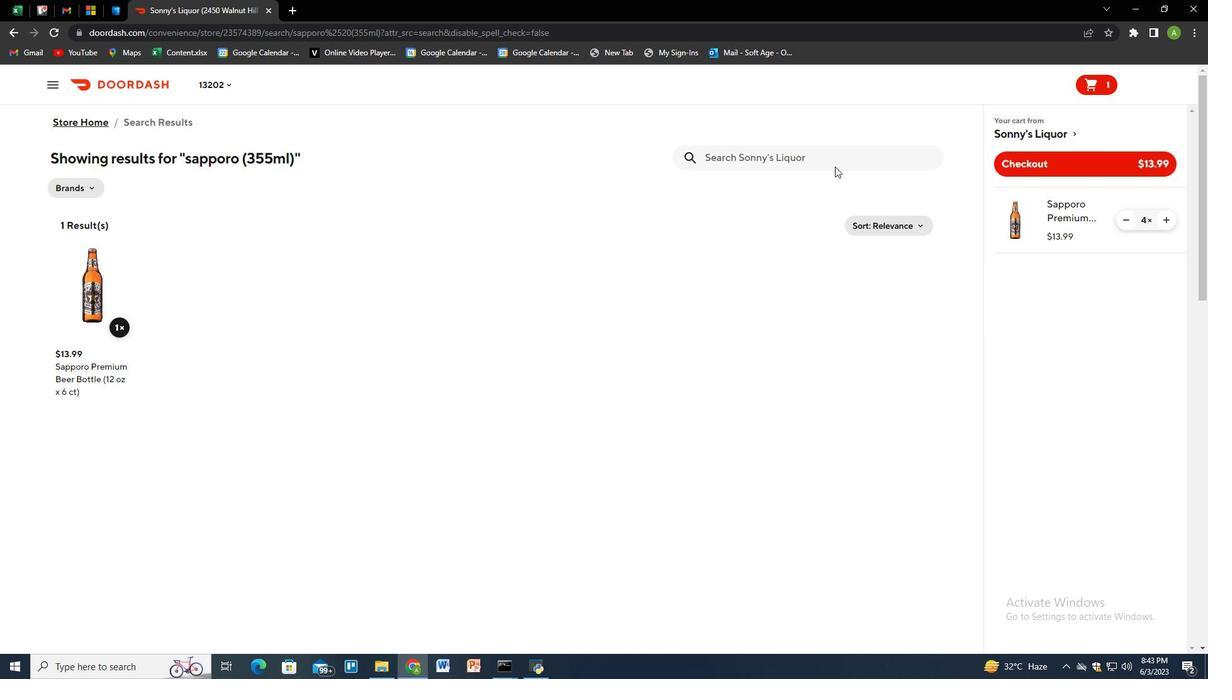 
Action: Key pressed general<Key.space>tao<Key.space>chicken<Key.enter>
Screenshot: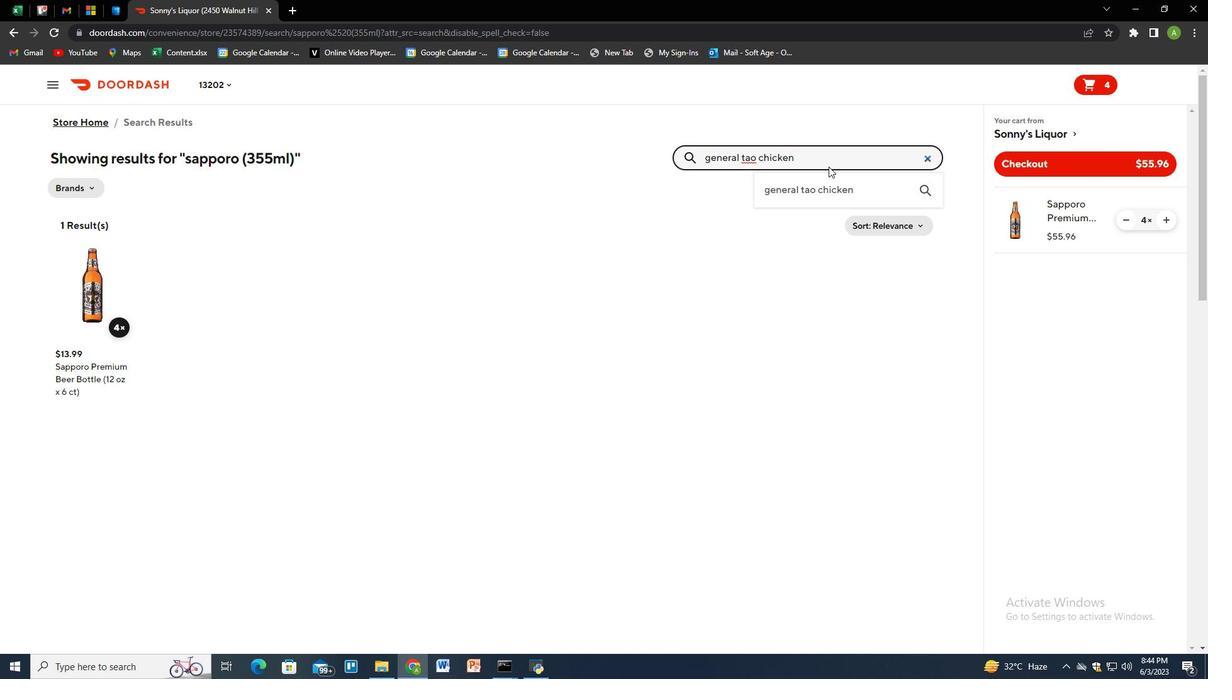 
Action: Mouse moved to (1006, 161)
Screenshot: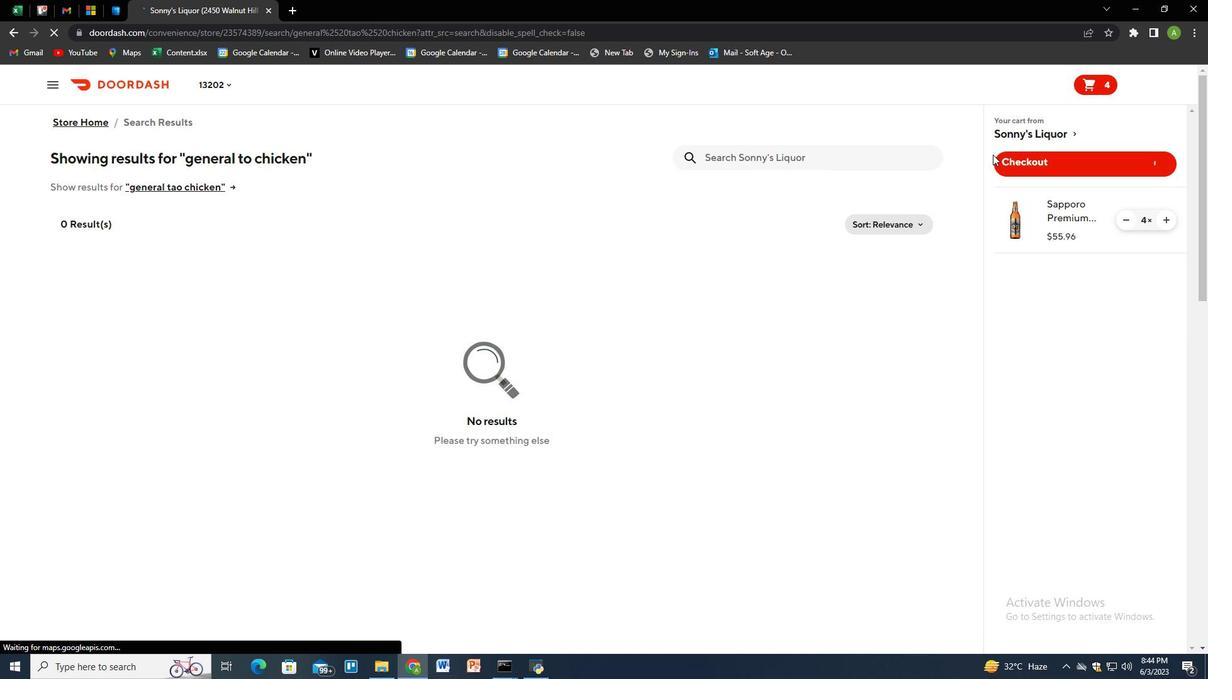 
Action: Mouse pressed left at (1006, 161)
Screenshot: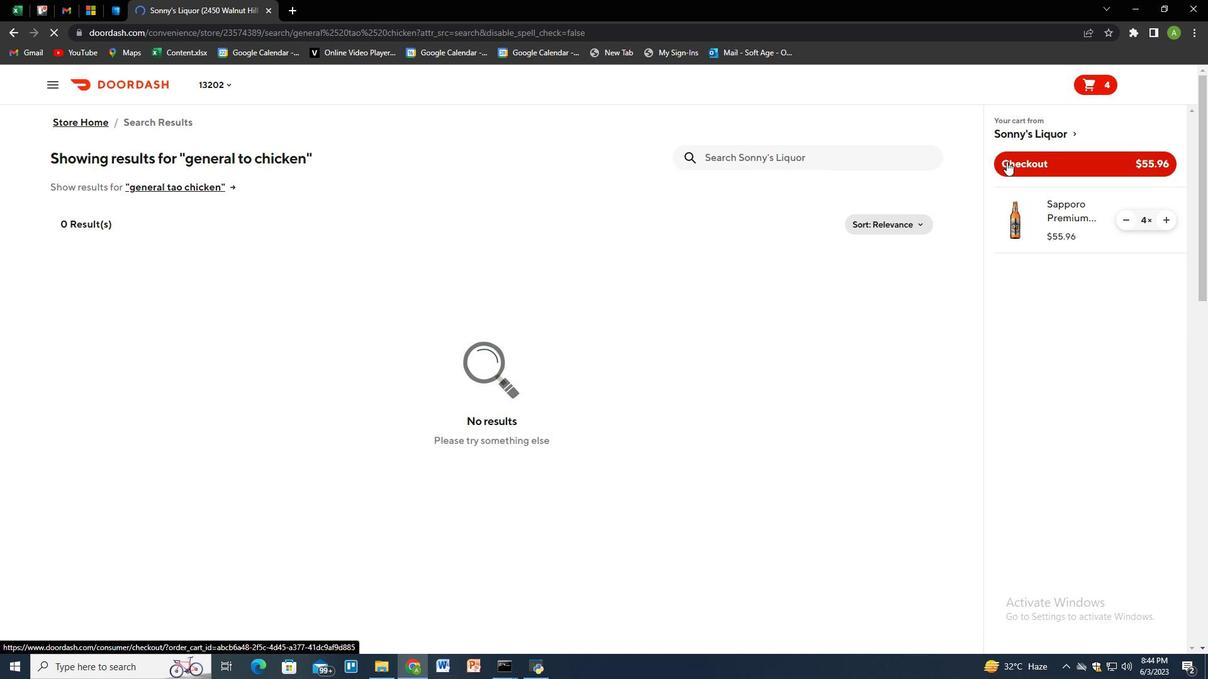 
